 Task: Create a due date automation trigger when advanced on, 2 working days before a card is due add dates not starting next week at 11:00 AM.
Action: Mouse moved to (1023, 79)
Screenshot: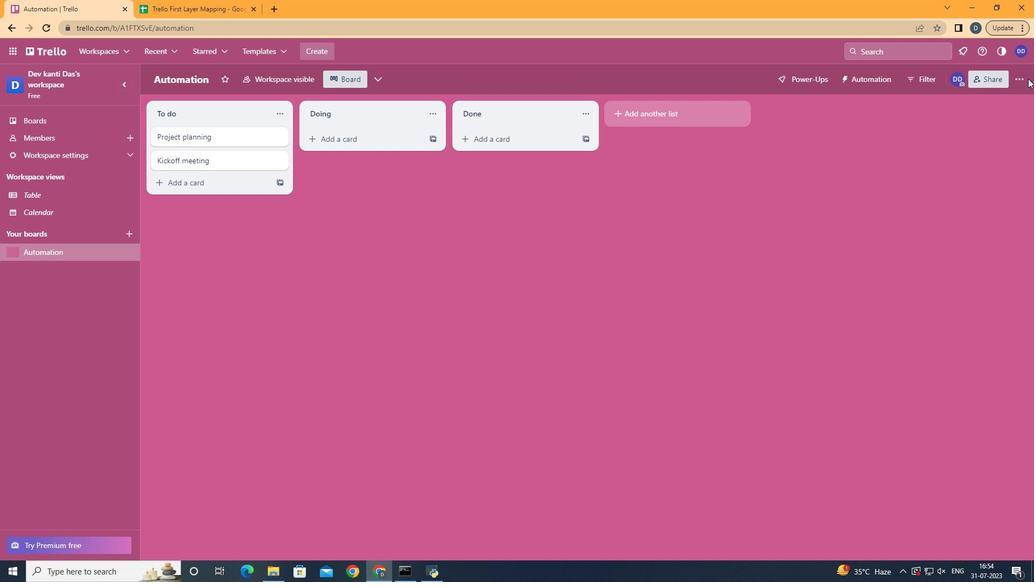 
Action: Mouse pressed left at (1023, 79)
Screenshot: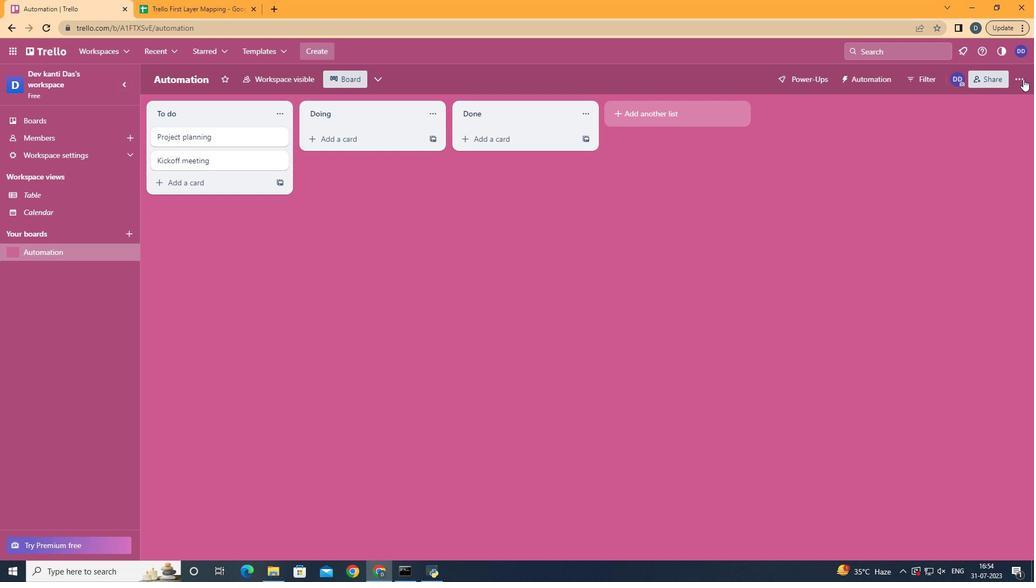 
Action: Mouse moved to (938, 231)
Screenshot: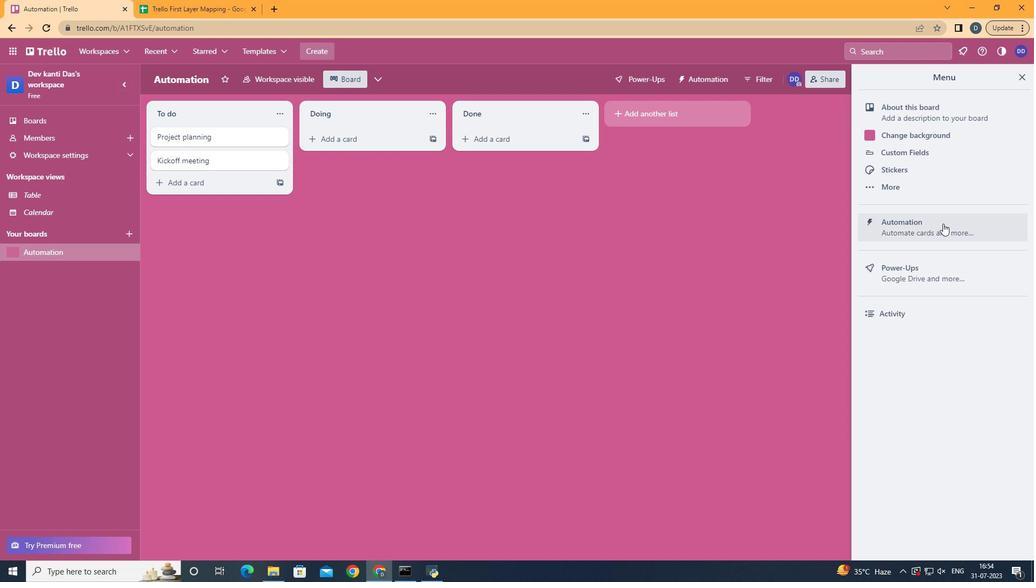 
Action: Mouse pressed left at (938, 231)
Screenshot: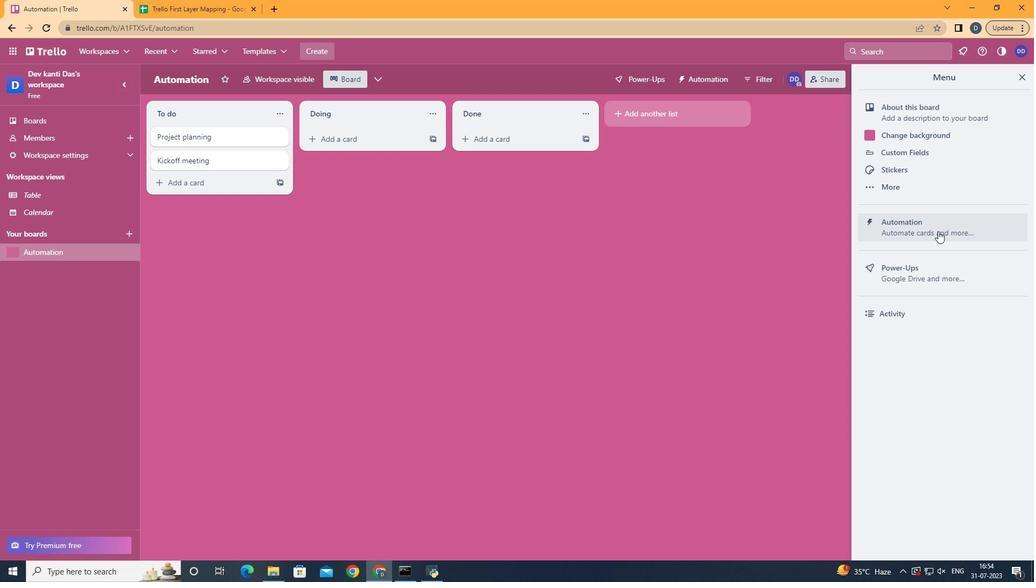
Action: Mouse moved to (215, 213)
Screenshot: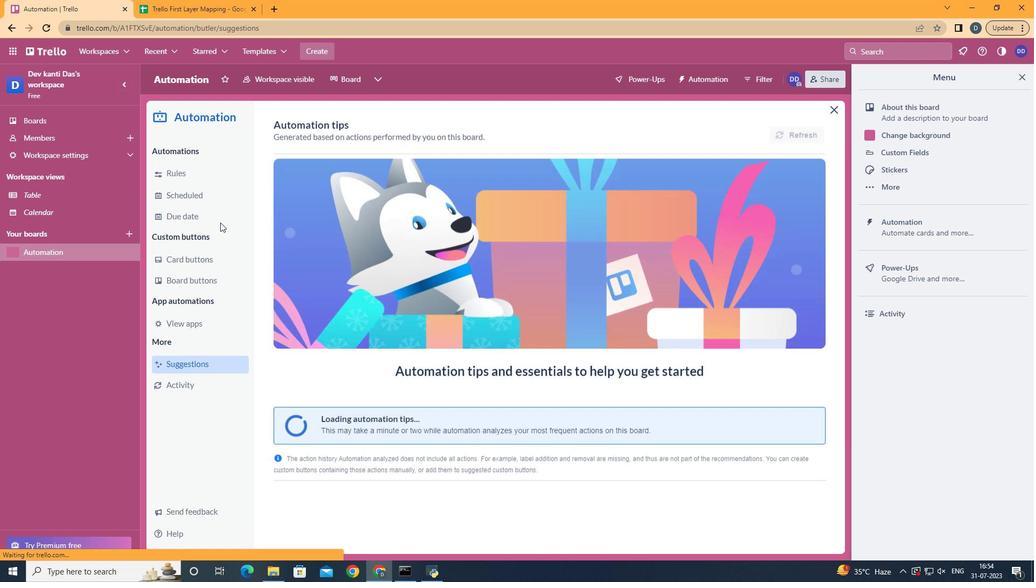 
Action: Mouse pressed left at (215, 213)
Screenshot: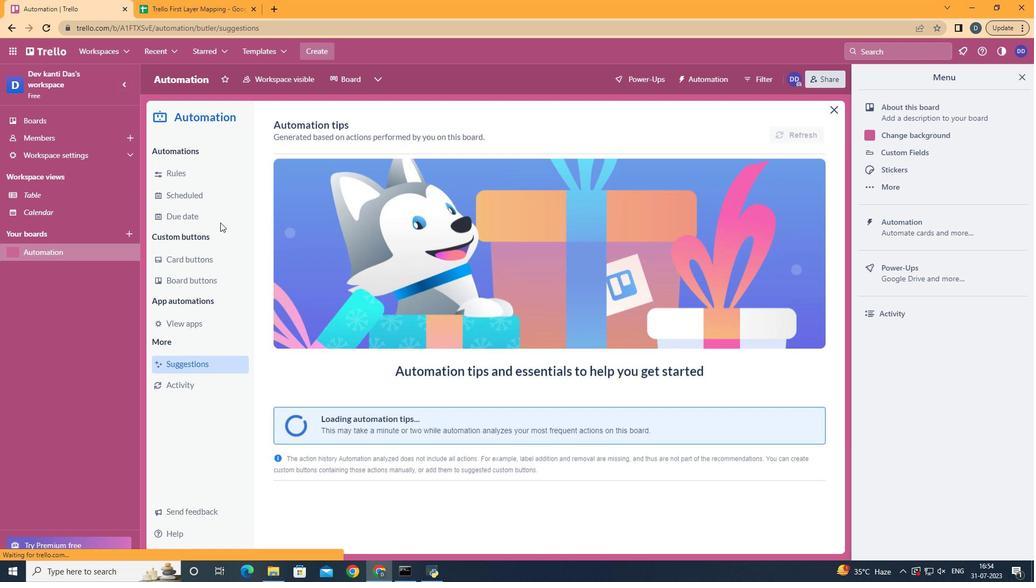 
Action: Mouse moved to (759, 127)
Screenshot: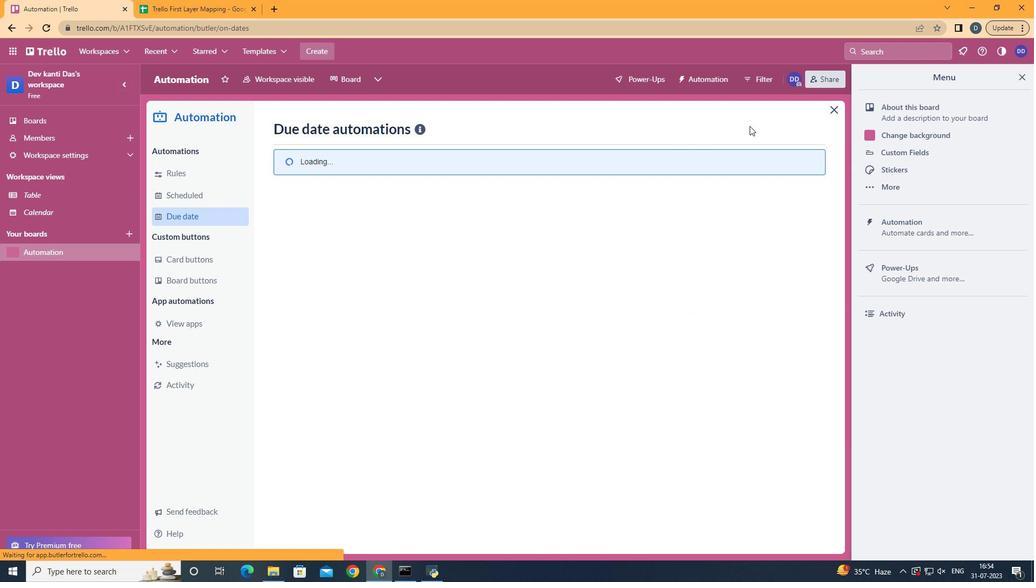 
Action: Mouse pressed left at (759, 127)
Screenshot: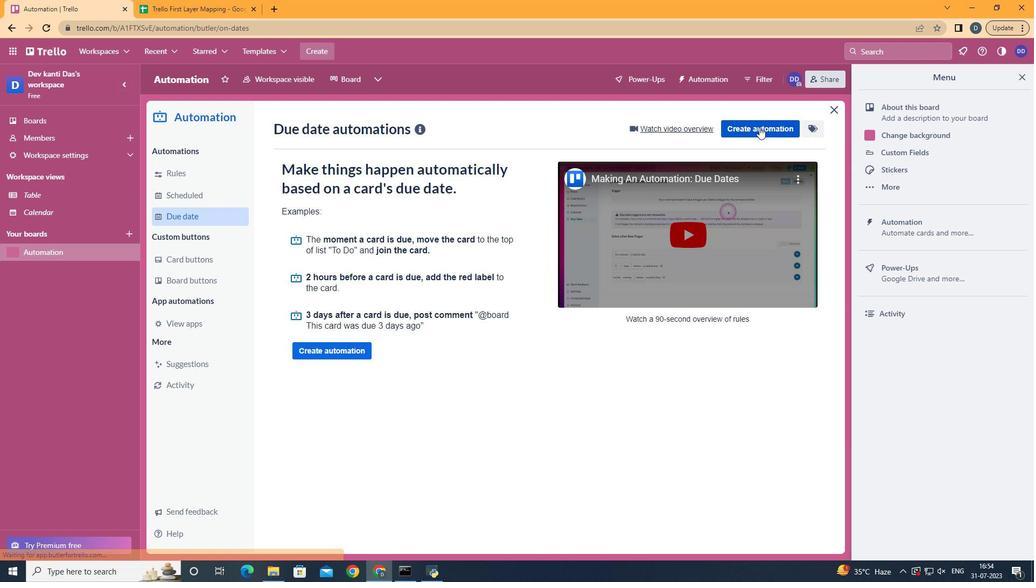 
Action: Mouse moved to (544, 226)
Screenshot: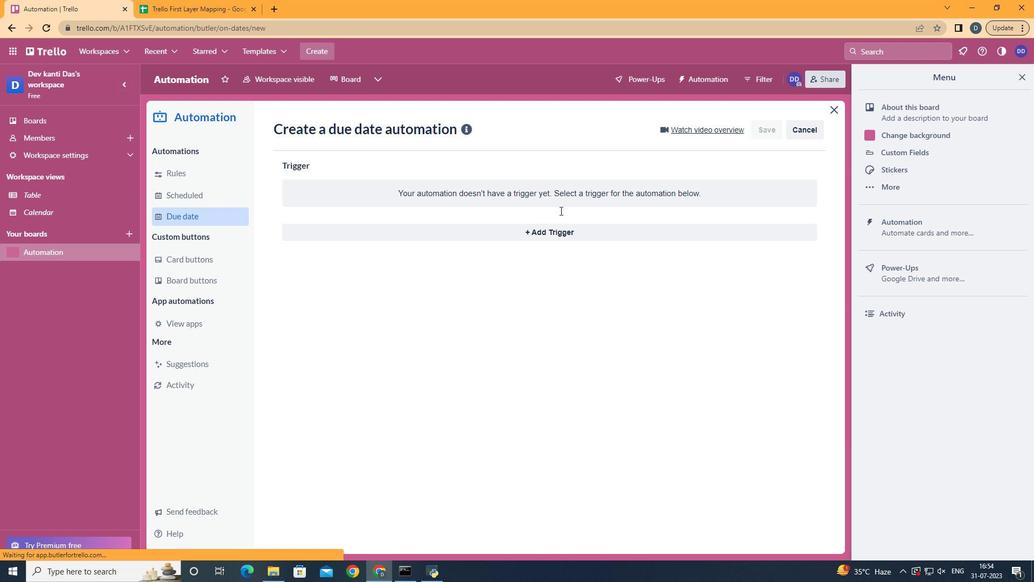 
Action: Mouse pressed left at (544, 226)
Screenshot: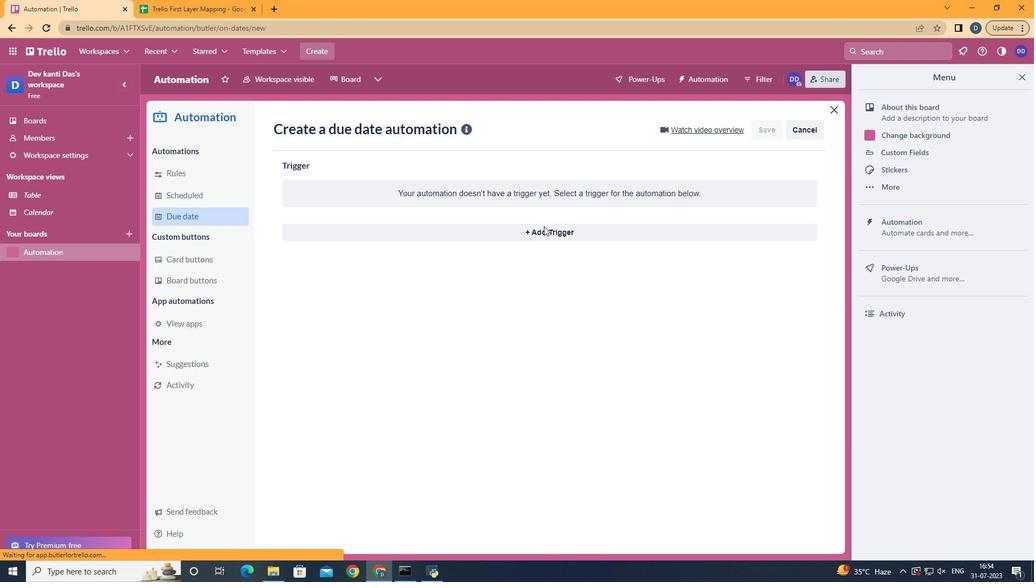 
Action: Mouse moved to (347, 434)
Screenshot: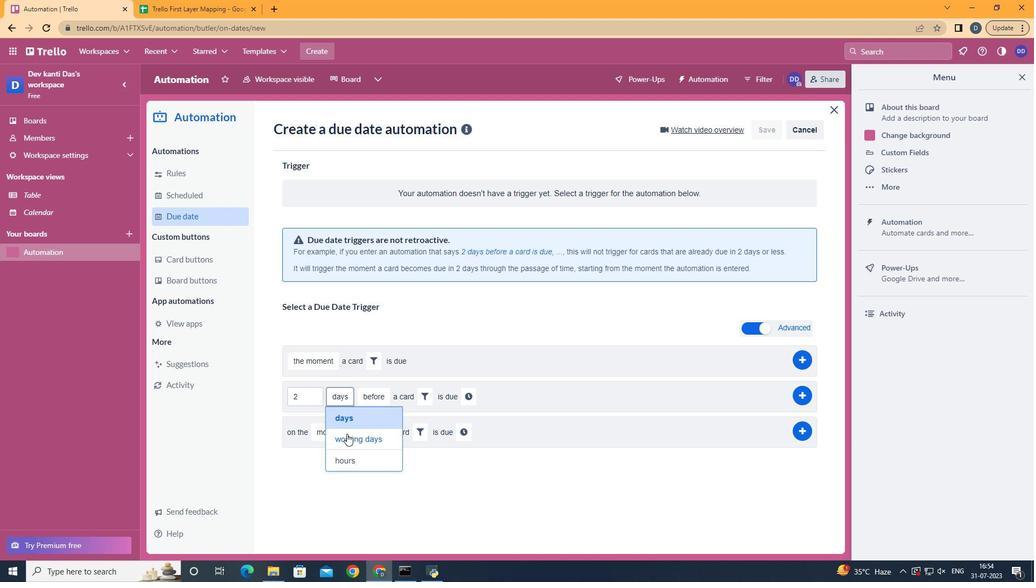 
Action: Mouse pressed left at (347, 434)
Screenshot: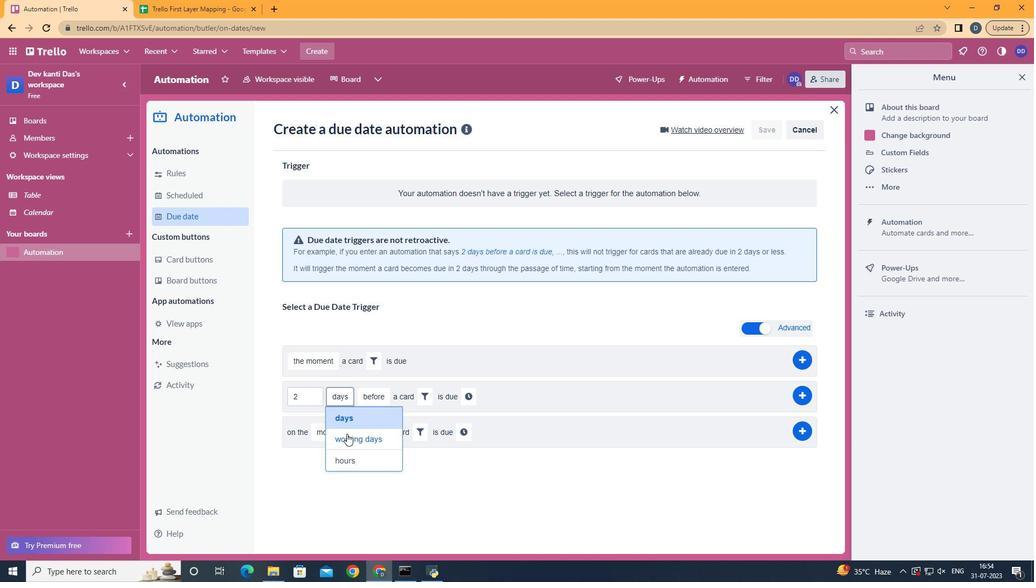 
Action: Mouse moved to (460, 397)
Screenshot: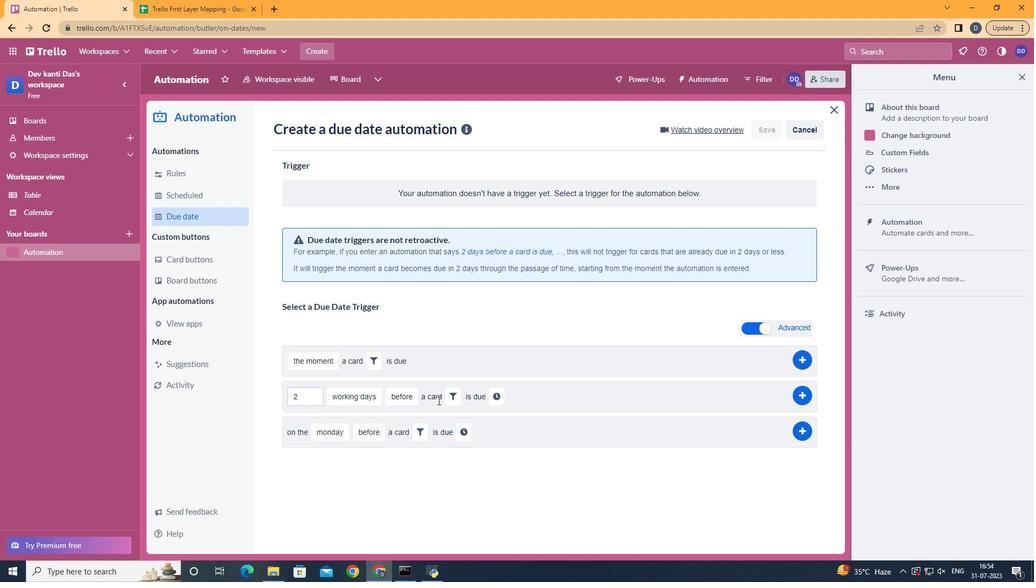 
Action: Mouse pressed left at (460, 397)
Screenshot: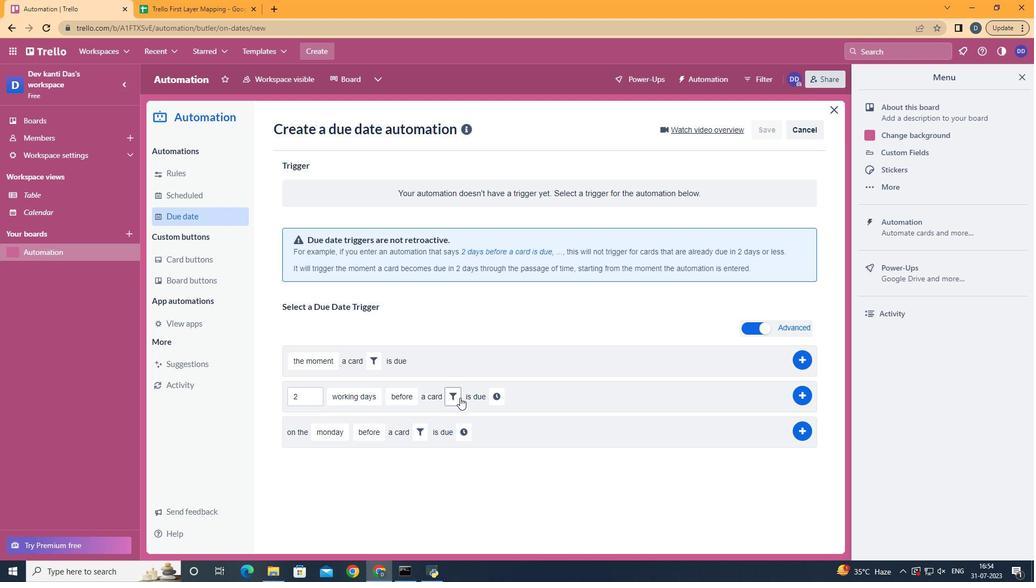 
Action: Mouse moved to (513, 425)
Screenshot: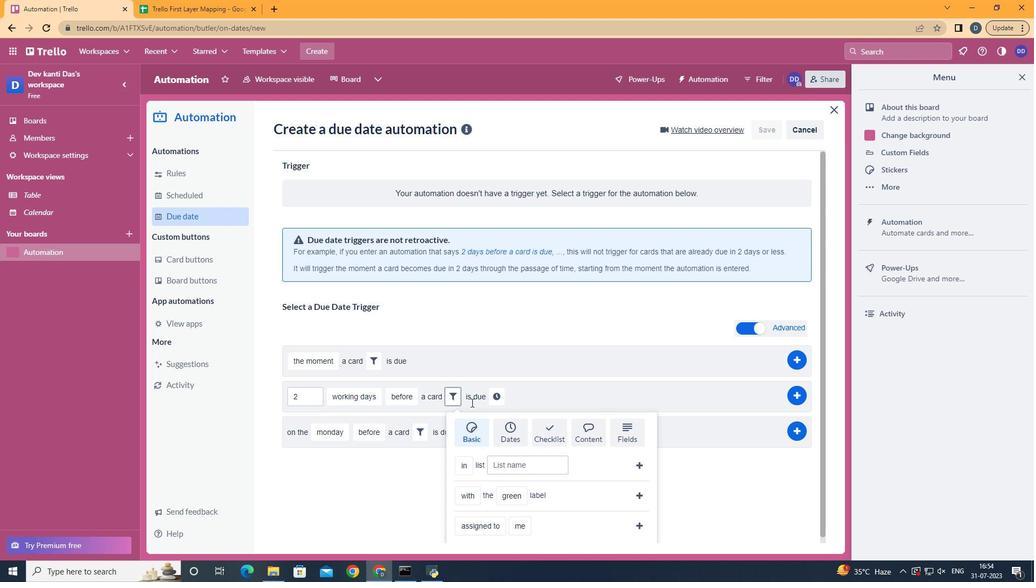 
Action: Mouse pressed left at (513, 425)
Screenshot: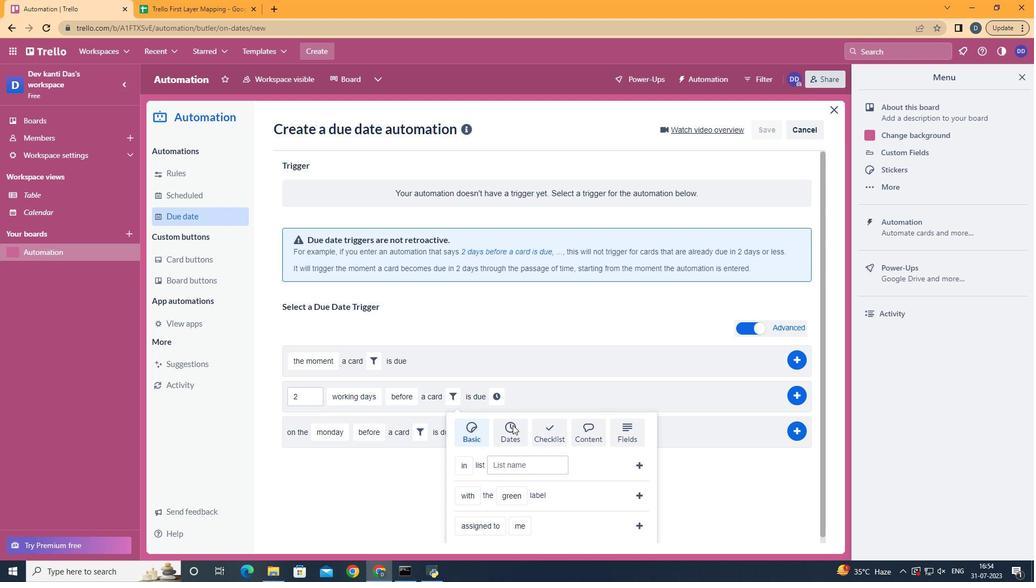 
Action: Mouse scrolled (513, 424) with delta (0, 0)
Screenshot: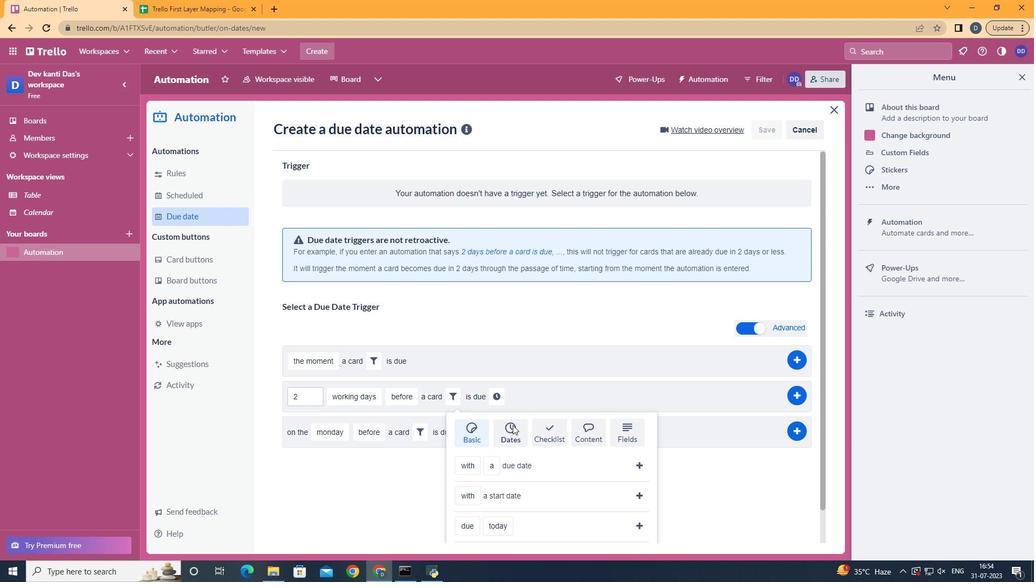 
Action: Mouse scrolled (513, 424) with delta (0, 0)
Screenshot: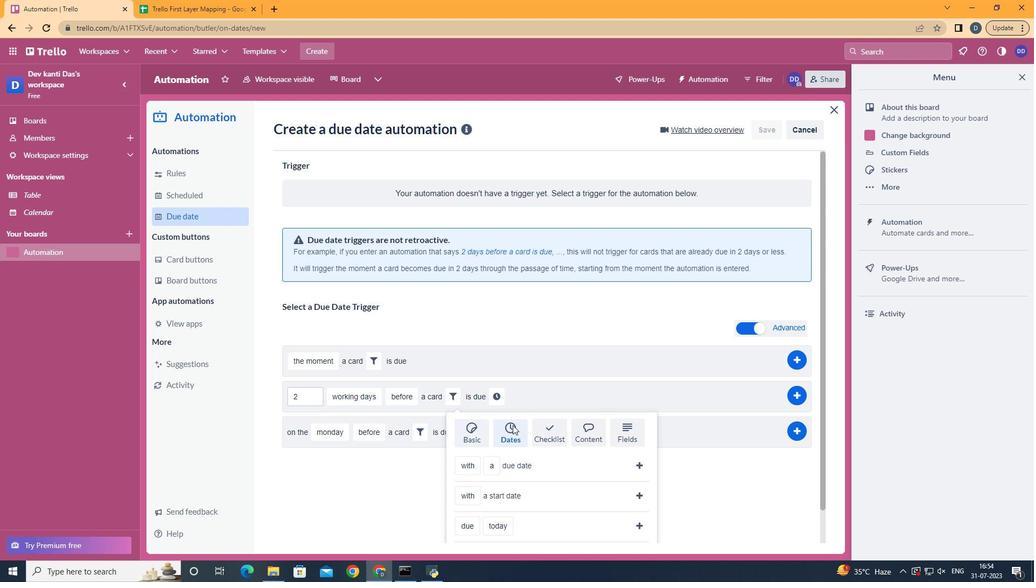 
Action: Mouse scrolled (513, 424) with delta (0, 0)
Screenshot: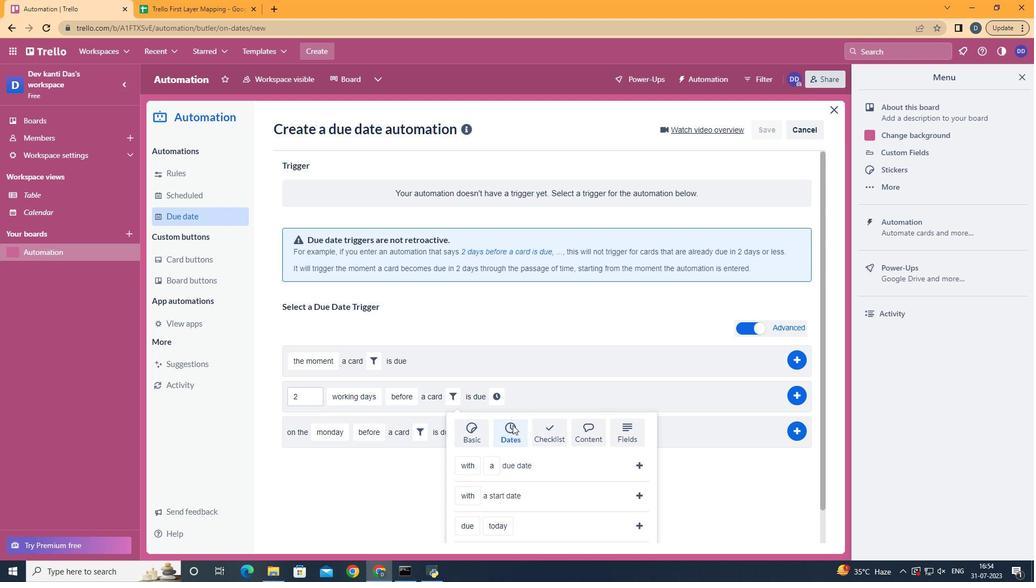 
Action: Mouse scrolled (513, 424) with delta (0, 0)
Screenshot: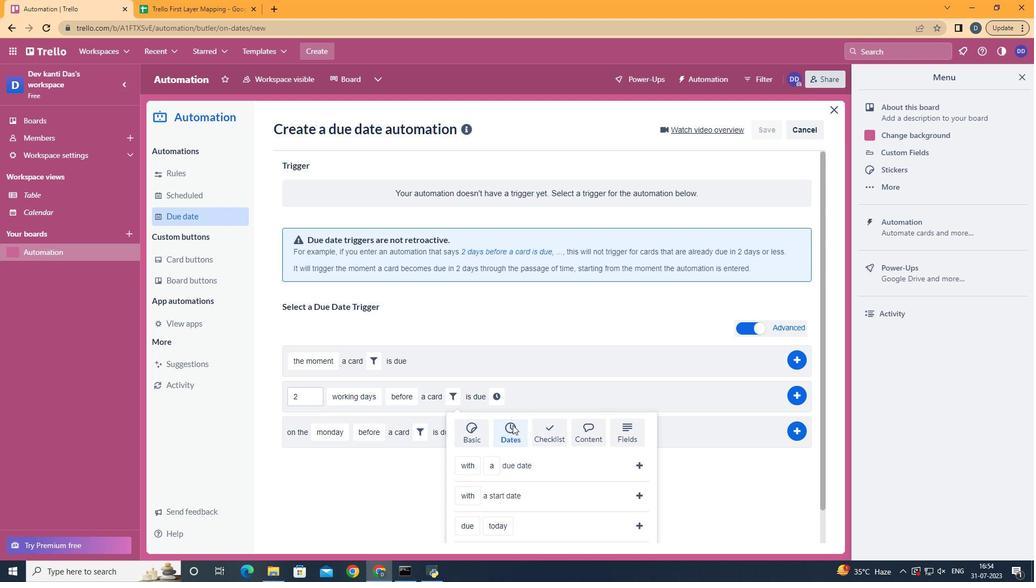 
Action: Mouse scrolled (513, 424) with delta (0, 0)
Screenshot: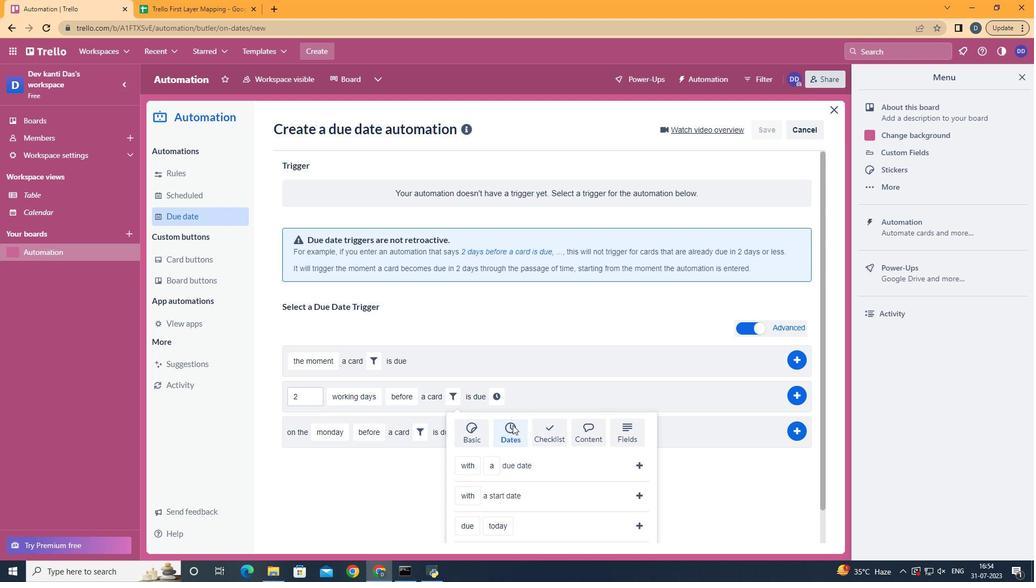 
Action: Mouse moved to (485, 468)
Screenshot: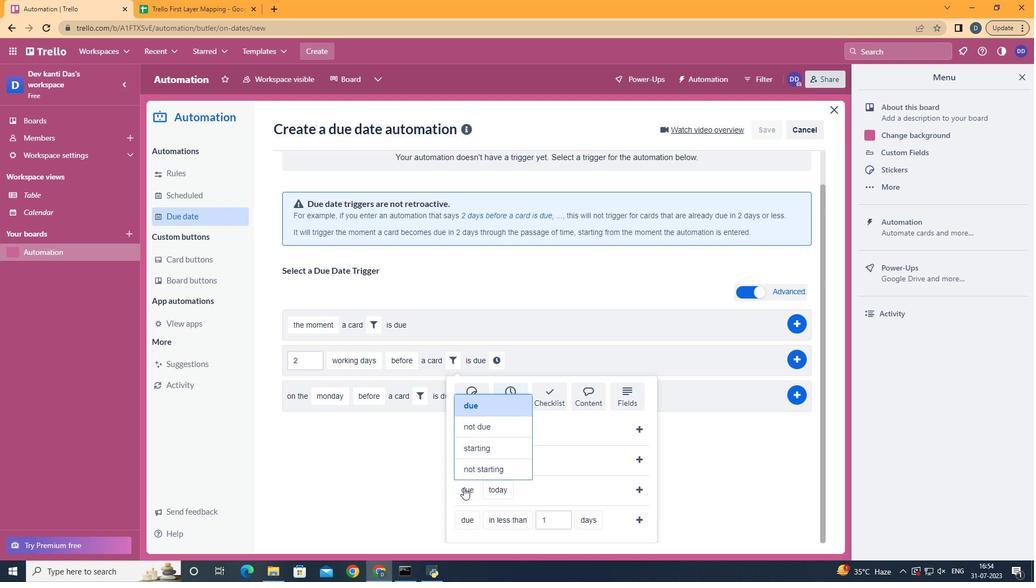 
Action: Mouse pressed left at (485, 468)
Screenshot: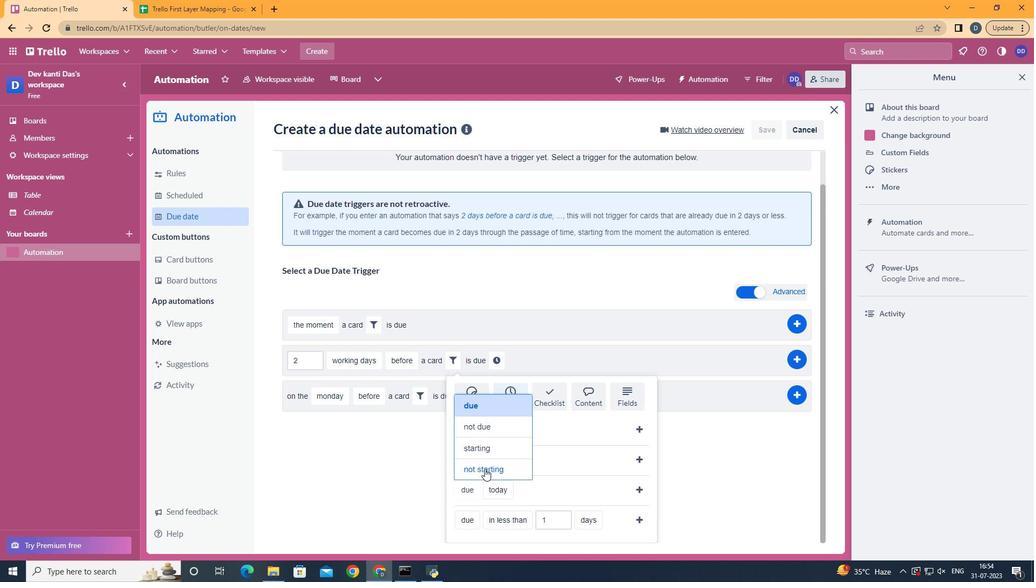 
Action: Mouse moved to (543, 426)
Screenshot: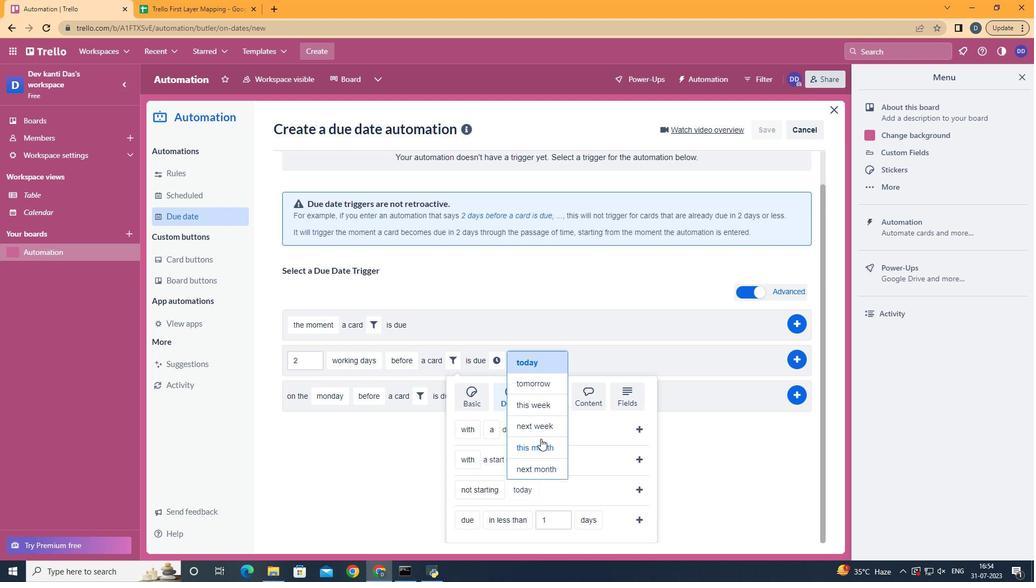 
Action: Mouse pressed left at (543, 426)
Screenshot: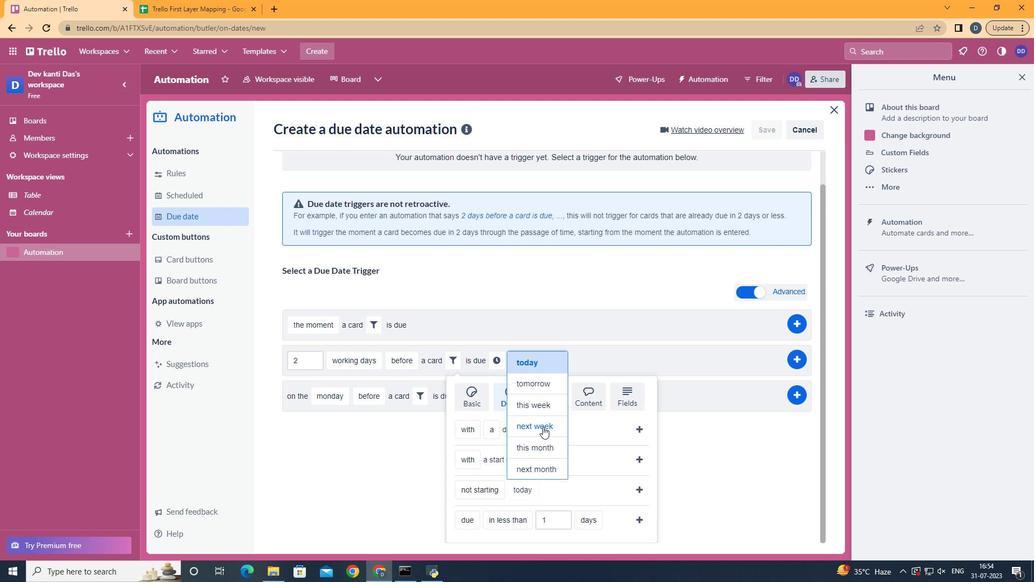 
Action: Mouse moved to (637, 487)
Screenshot: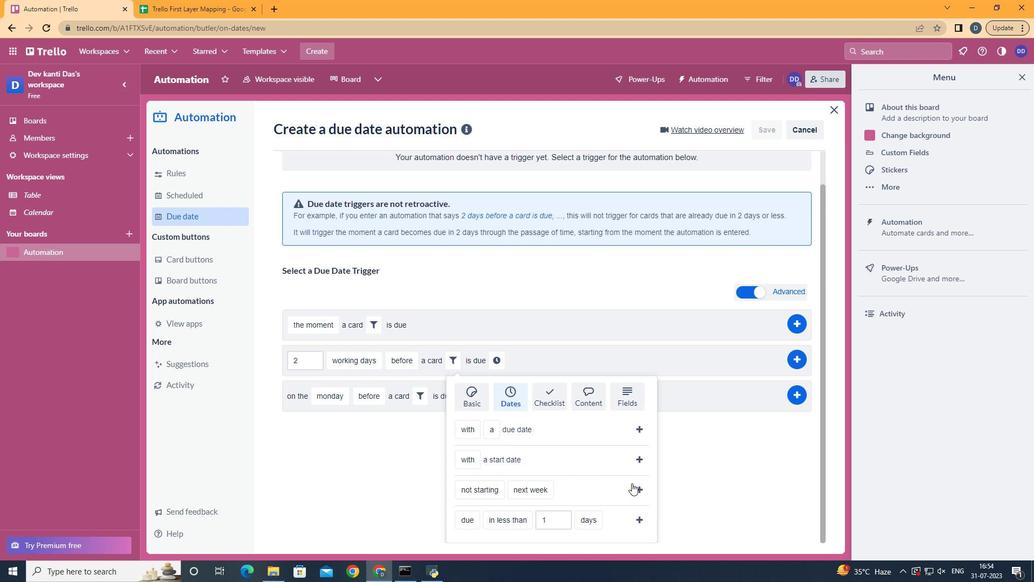 
Action: Mouse pressed left at (637, 487)
Screenshot: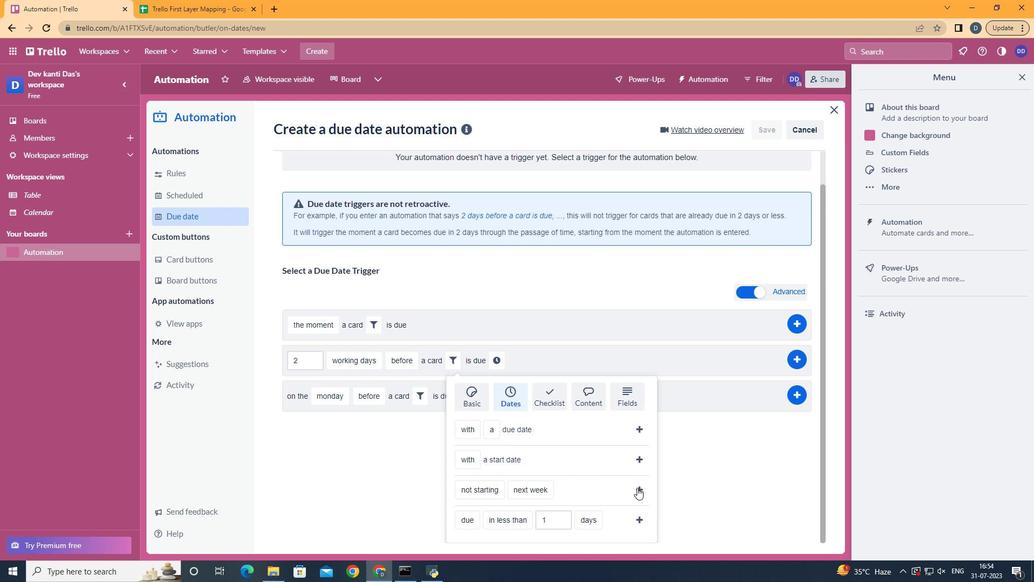 
Action: Mouse moved to (599, 399)
Screenshot: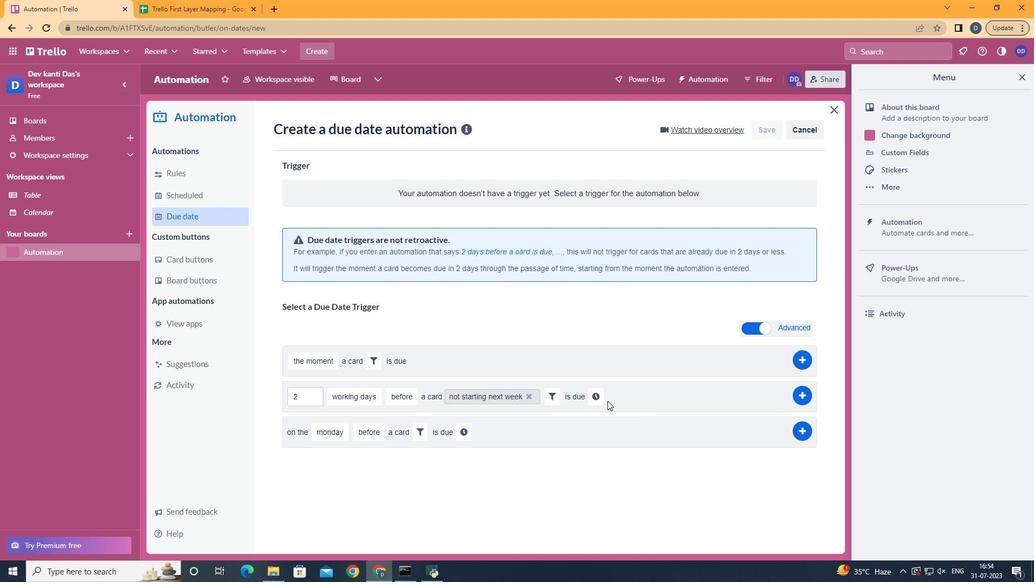 
Action: Mouse pressed left at (599, 399)
Screenshot: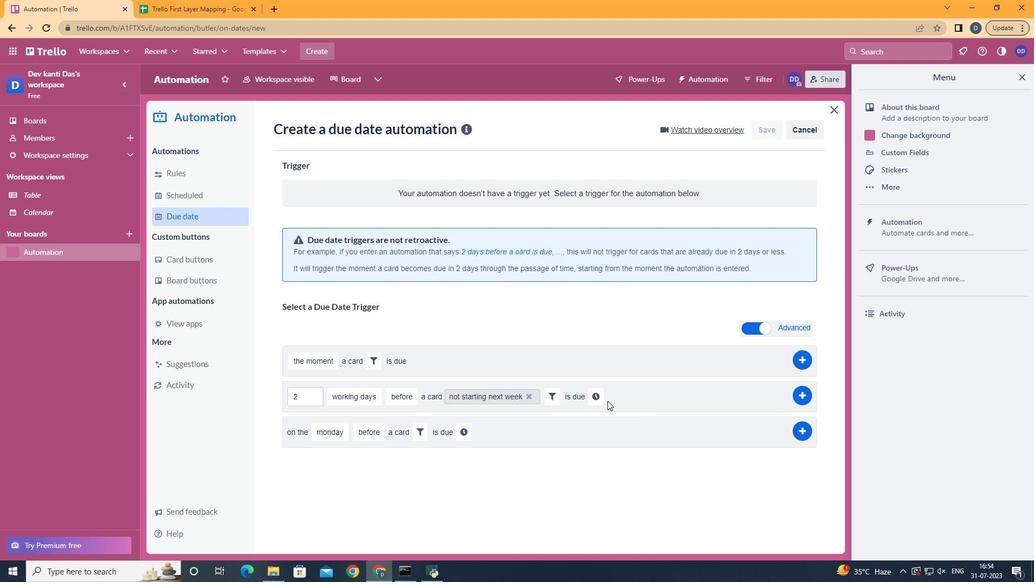 
Action: Mouse moved to (612, 397)
Screenshot: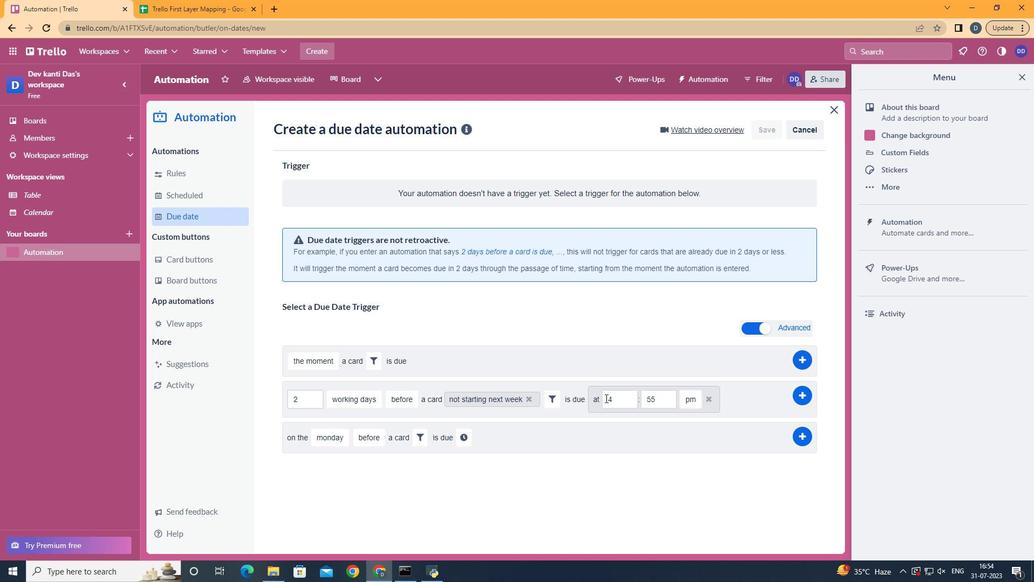 
Action: Mouse pressed left at (612, 397)
Screenshot: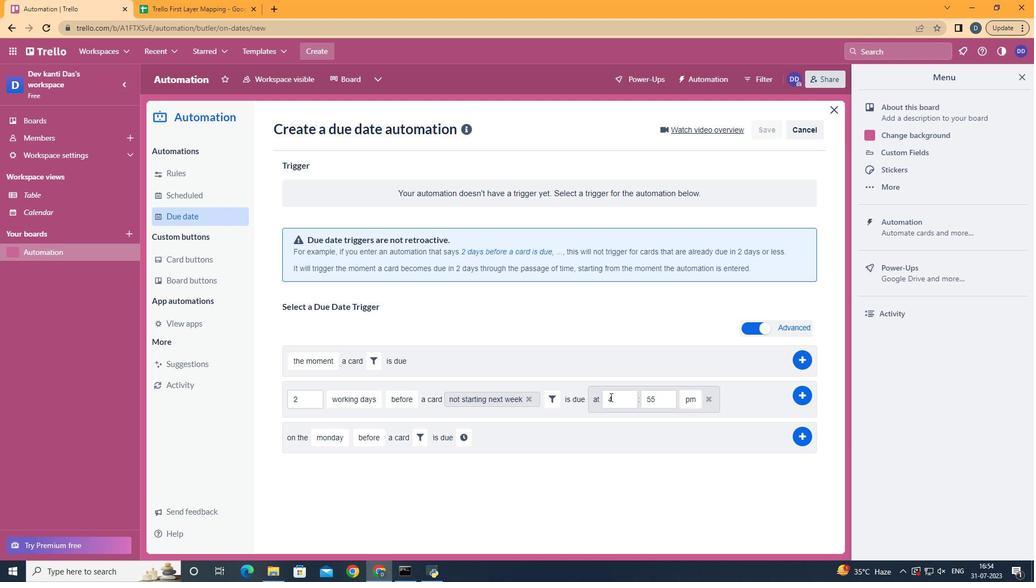 
Action: Key pressed <Key.backspace>11
Screenshot: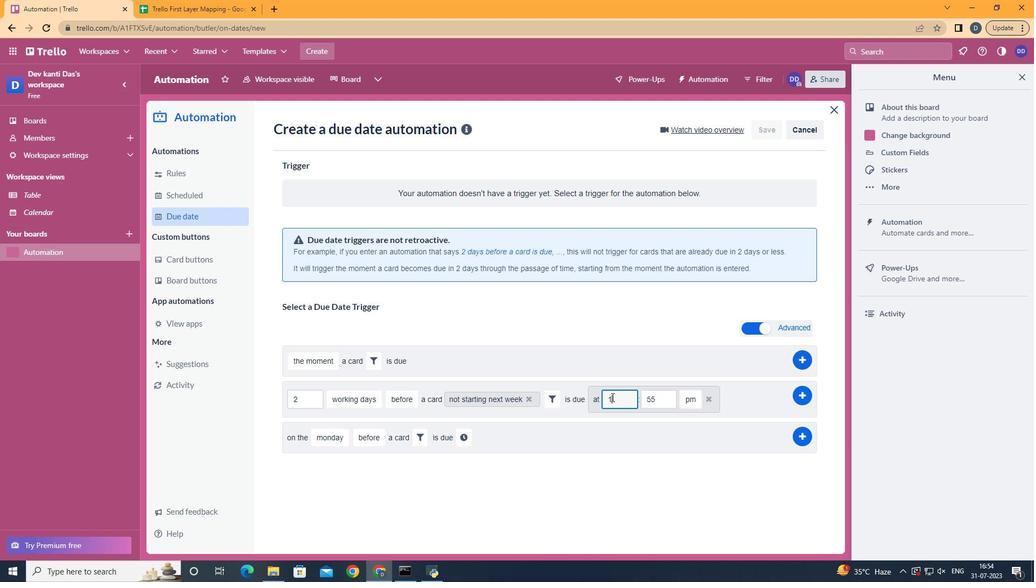
Action: Mouse moved to (658, 396)
Screenshot: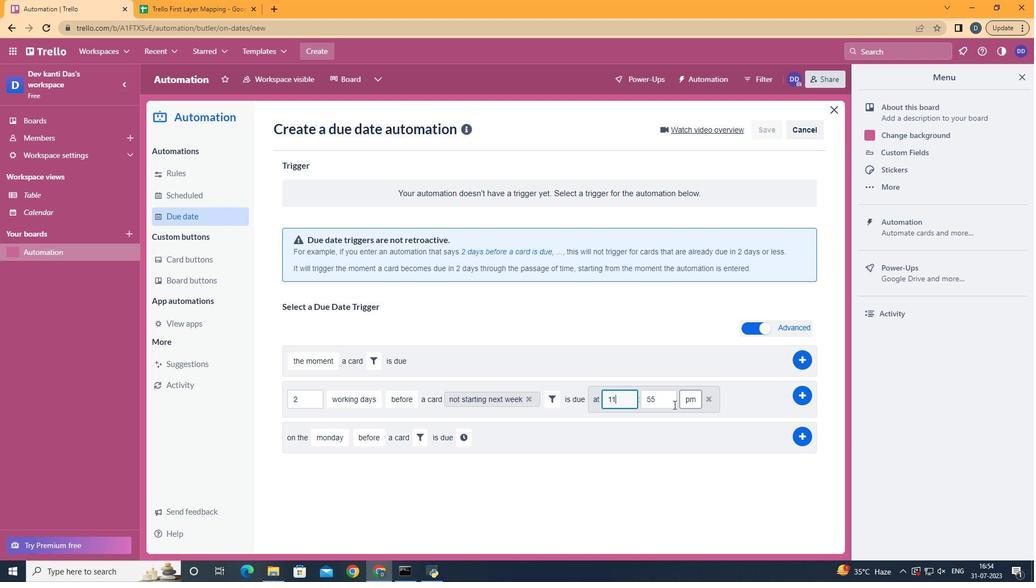 
Action: Mouse pressed left at (658, 396)
Screenshot: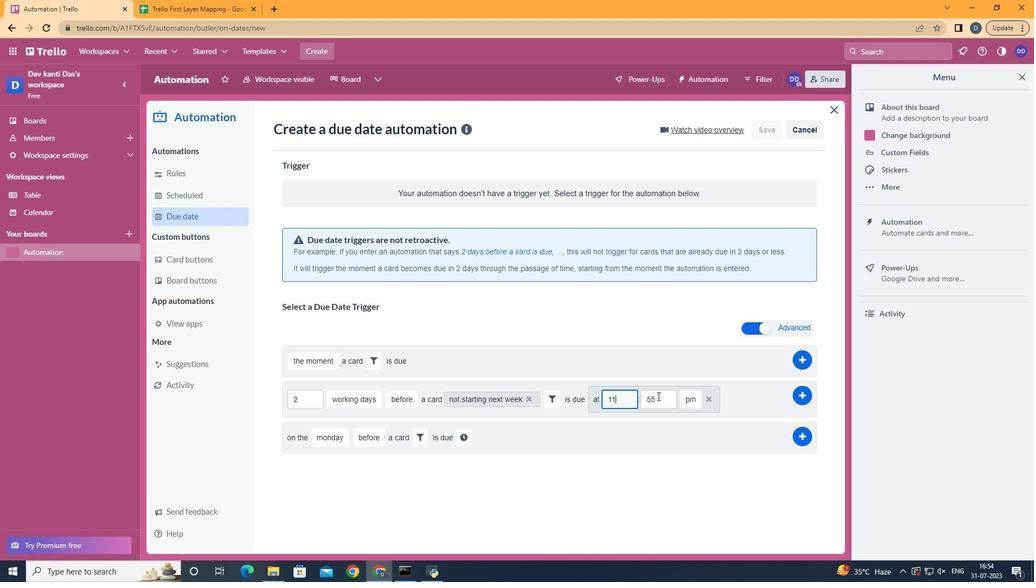 
Action: Key pressed <Key.backspace><Key.backspace>00
Screenshot: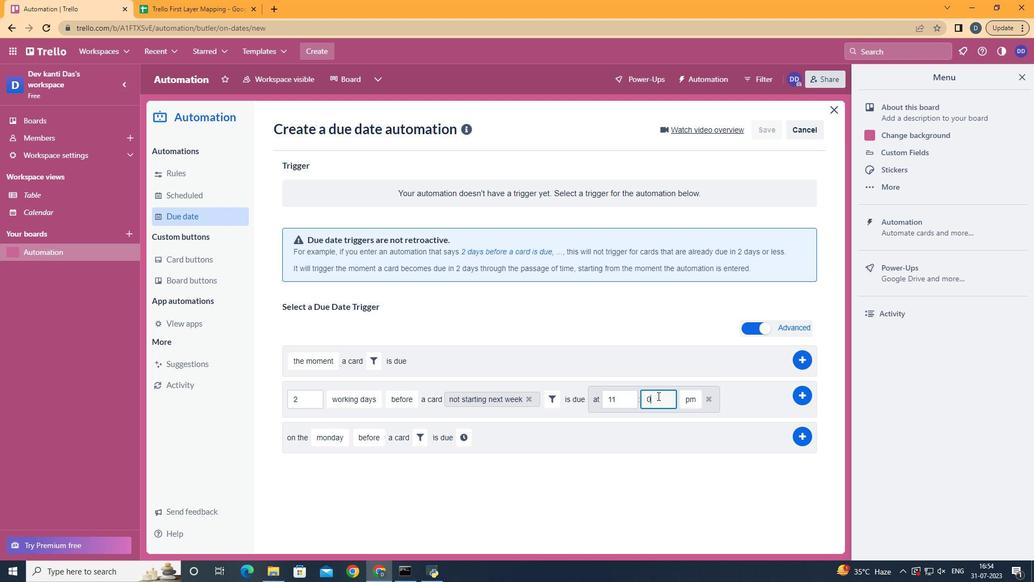 
Action: Mouse moved to (691, 416)
Screenshot: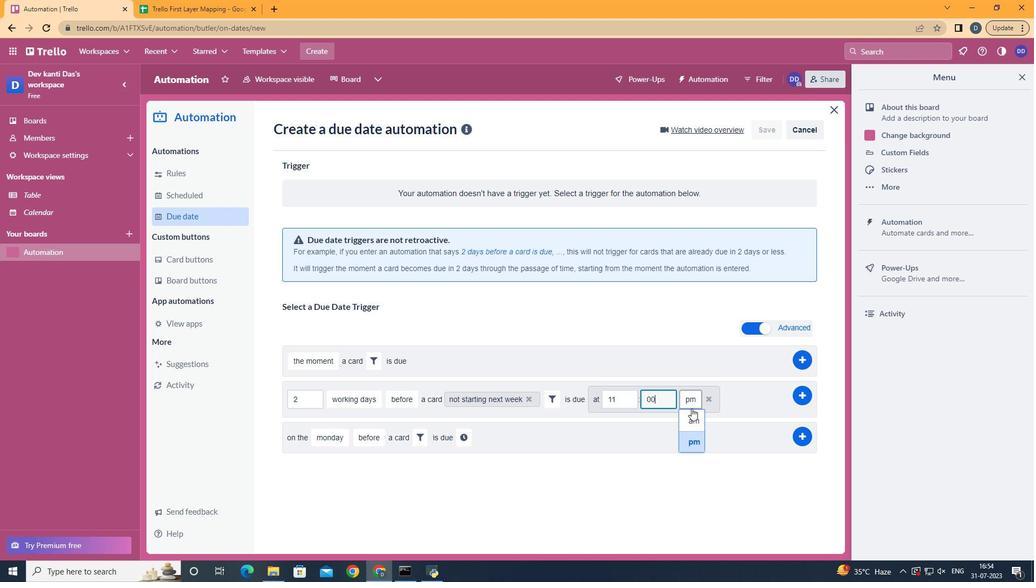 
Action: Mouse pressed left at (691, 416)
Screenshot: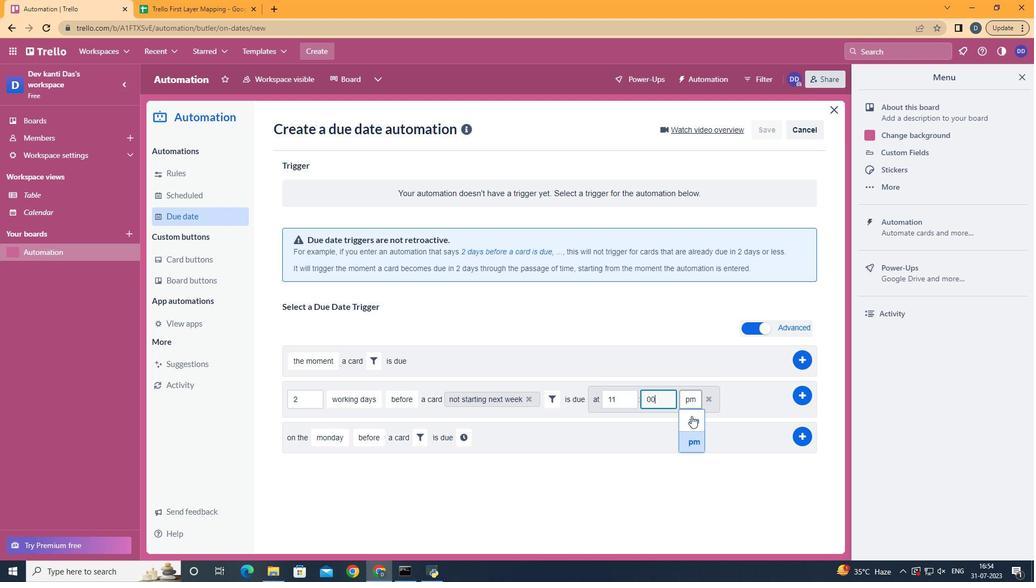 
Action: Mouse moved to (807, 391)
Screenshot: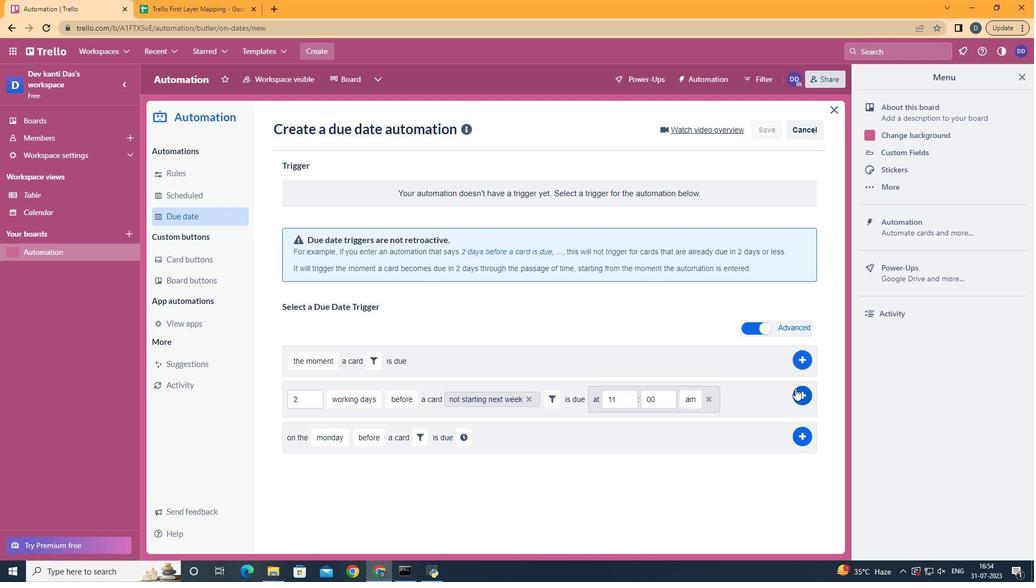 
Action: Mouse pressed left at (807, 391)
Screenshot: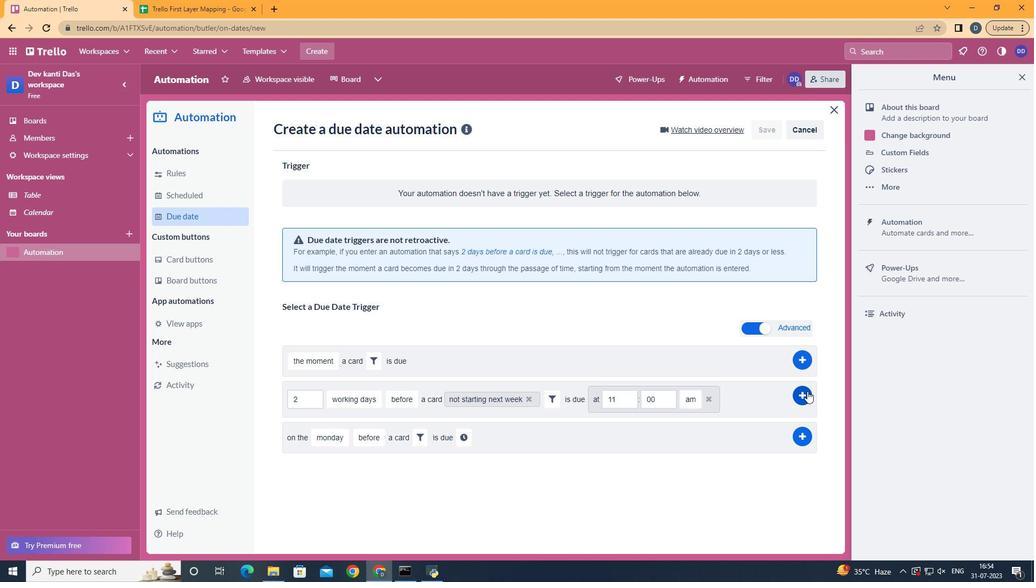 
Action: Mouse moved to (521, 222)
Screenshot: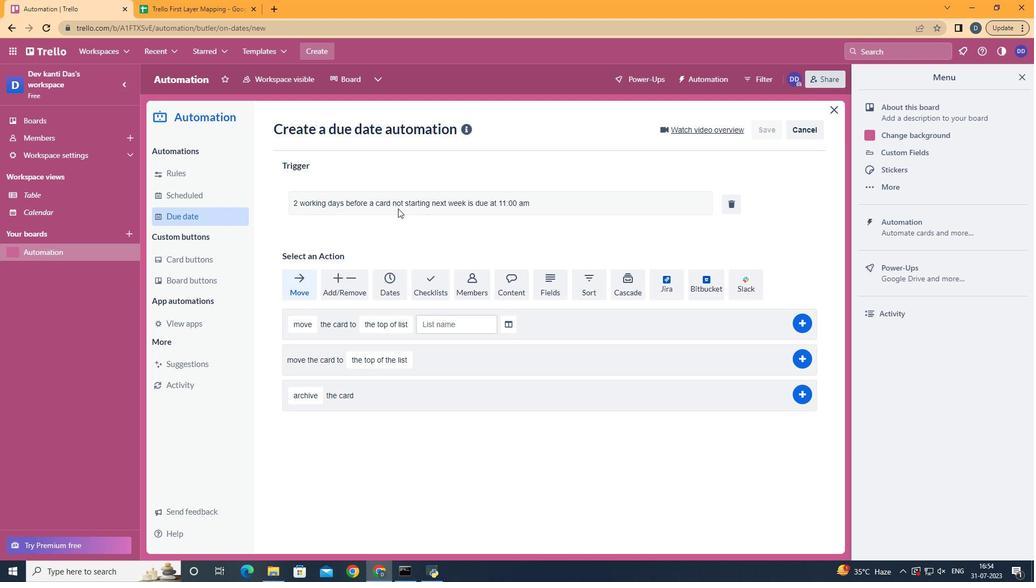 
